 Task: Create a section Dash & Smash and in the section, add a milestone Platform Integration in the project VantageTech.
Action: Mouse moved to (60, 360)
Screenshot: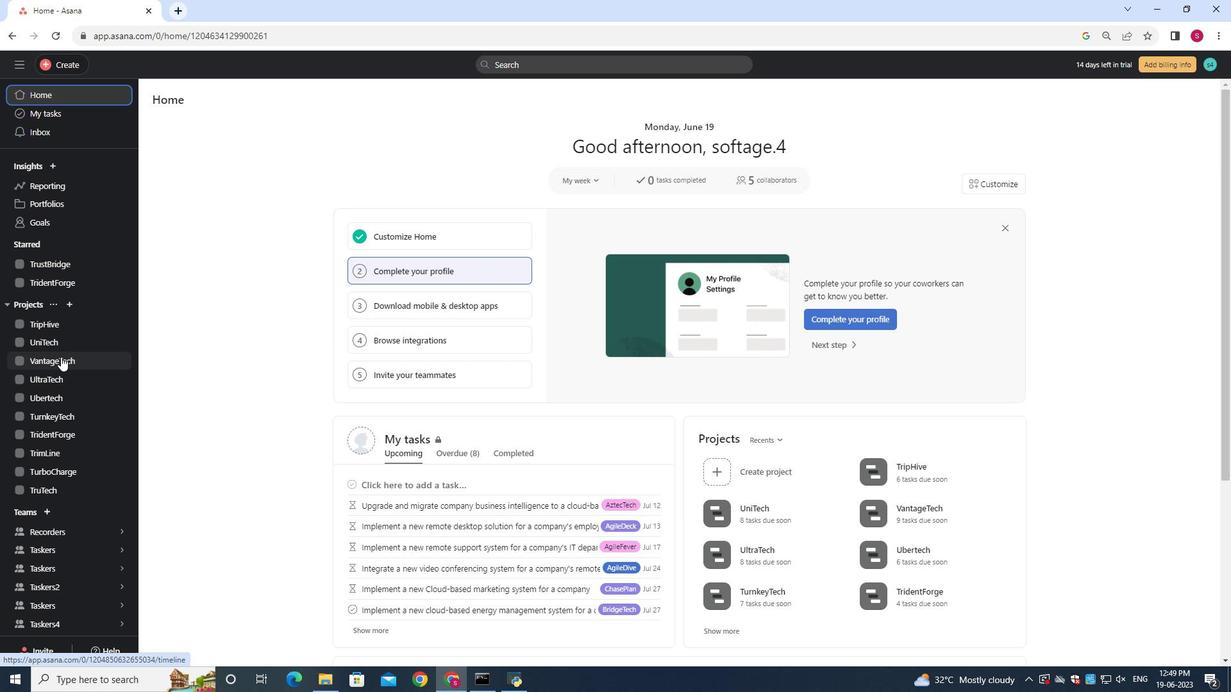
Action: Mouse pressed left at (60, 360)
Screenshot: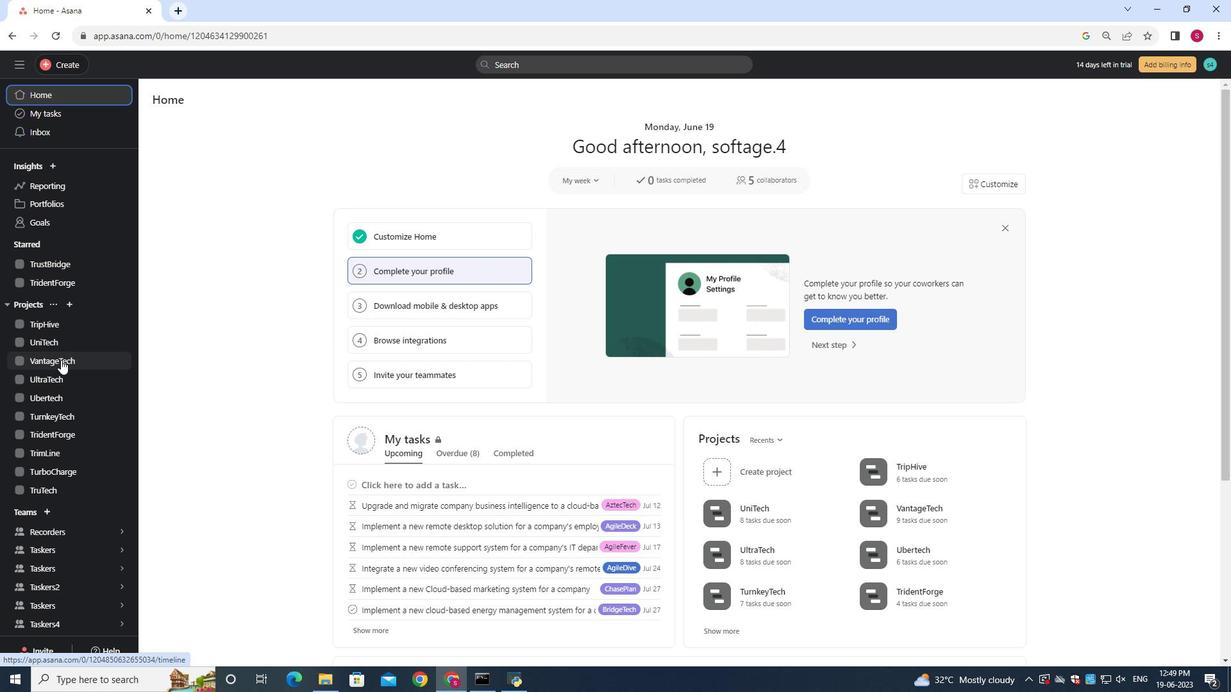 
Action: Mouse moved to (202, 151)
Screenshot: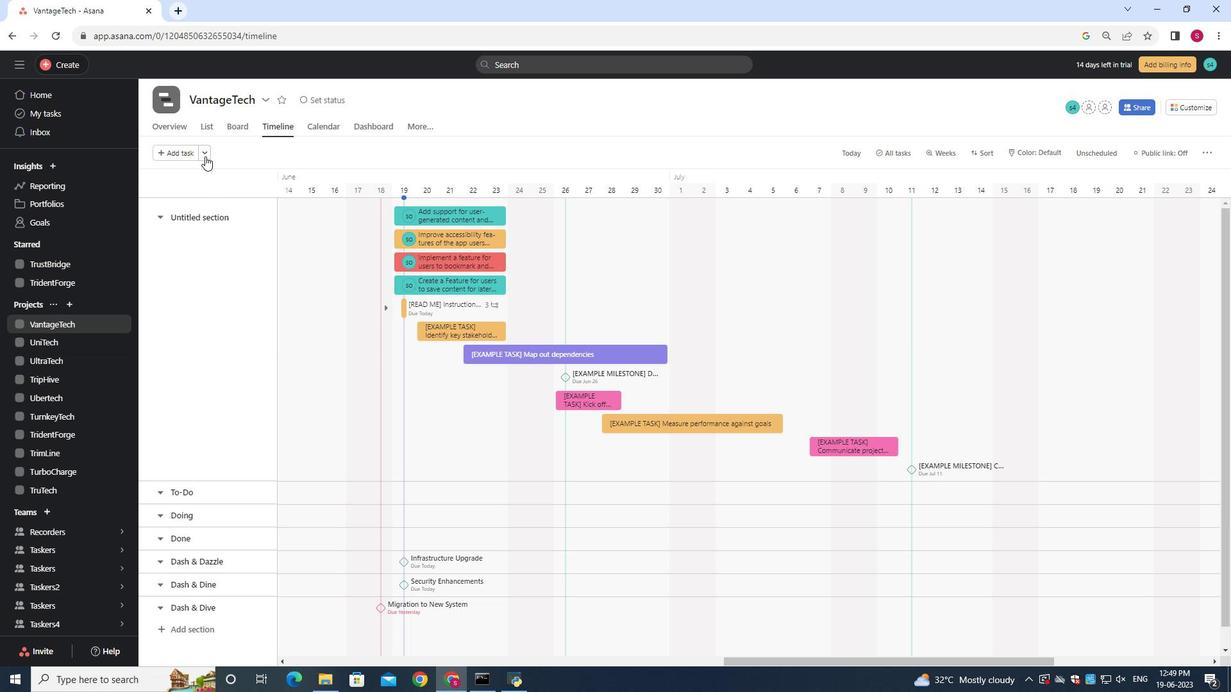 
Action: Mouse pressed left at (202, 151)
Screenshot: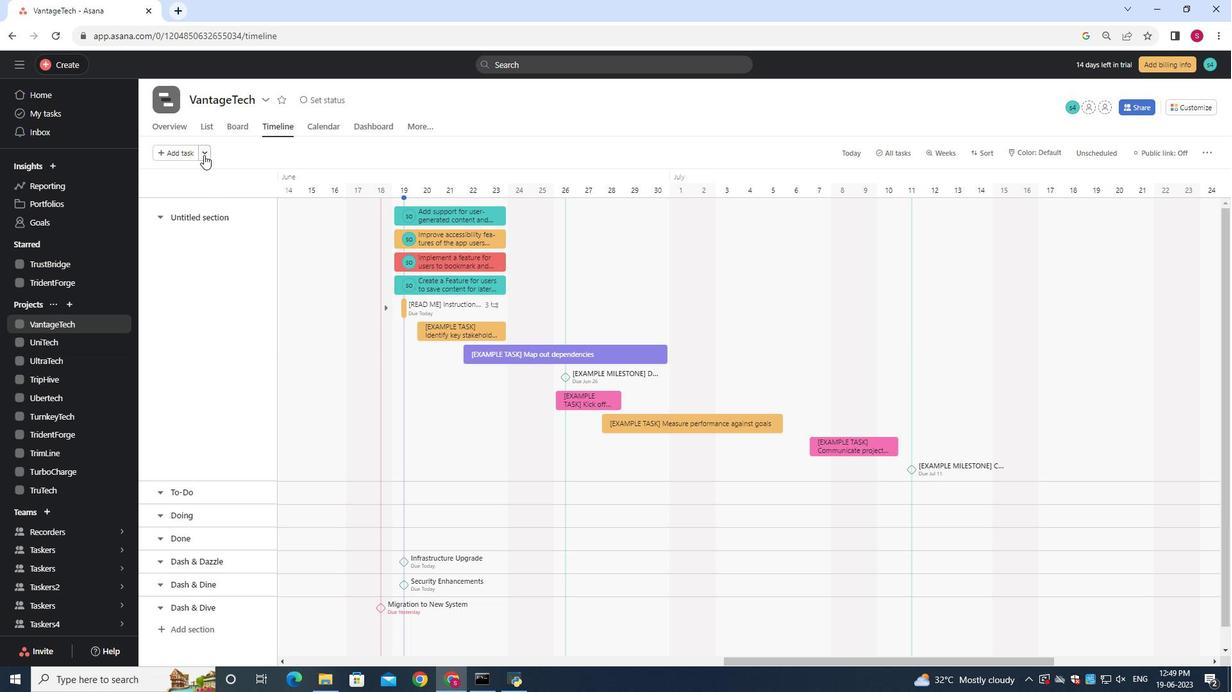 
Action: Mouse moved to (213, 171)
Screenshot: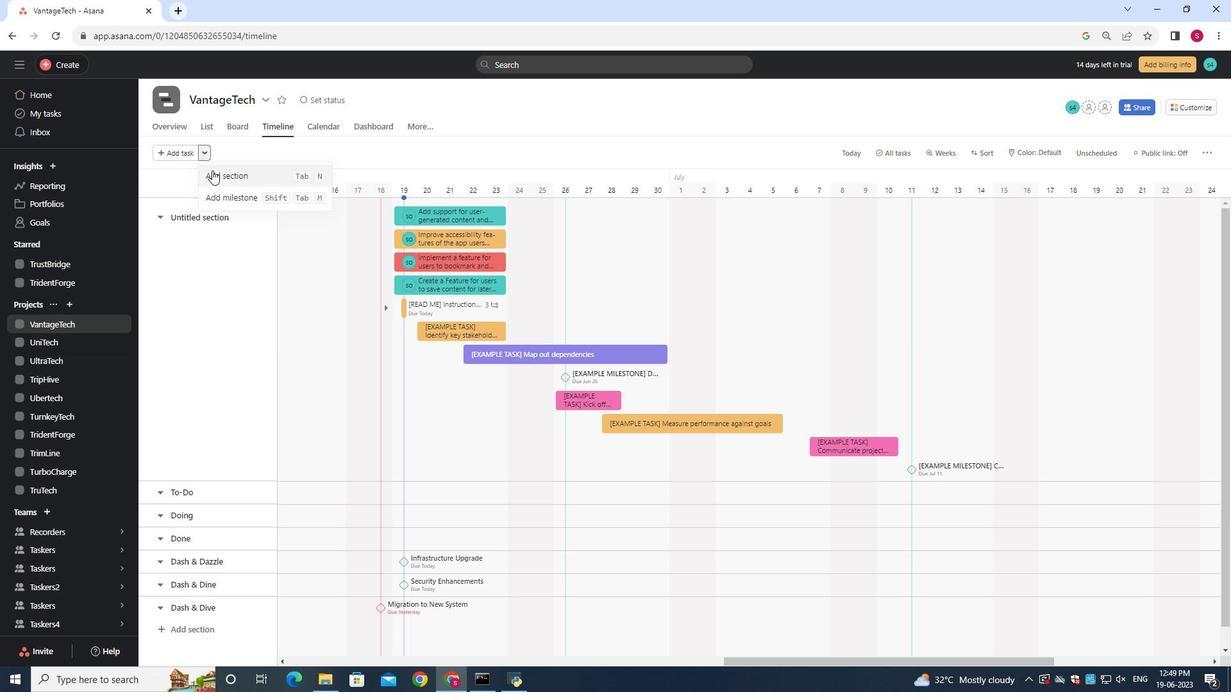
Action: Mouse pressed left at (213, 171)
Screenshot: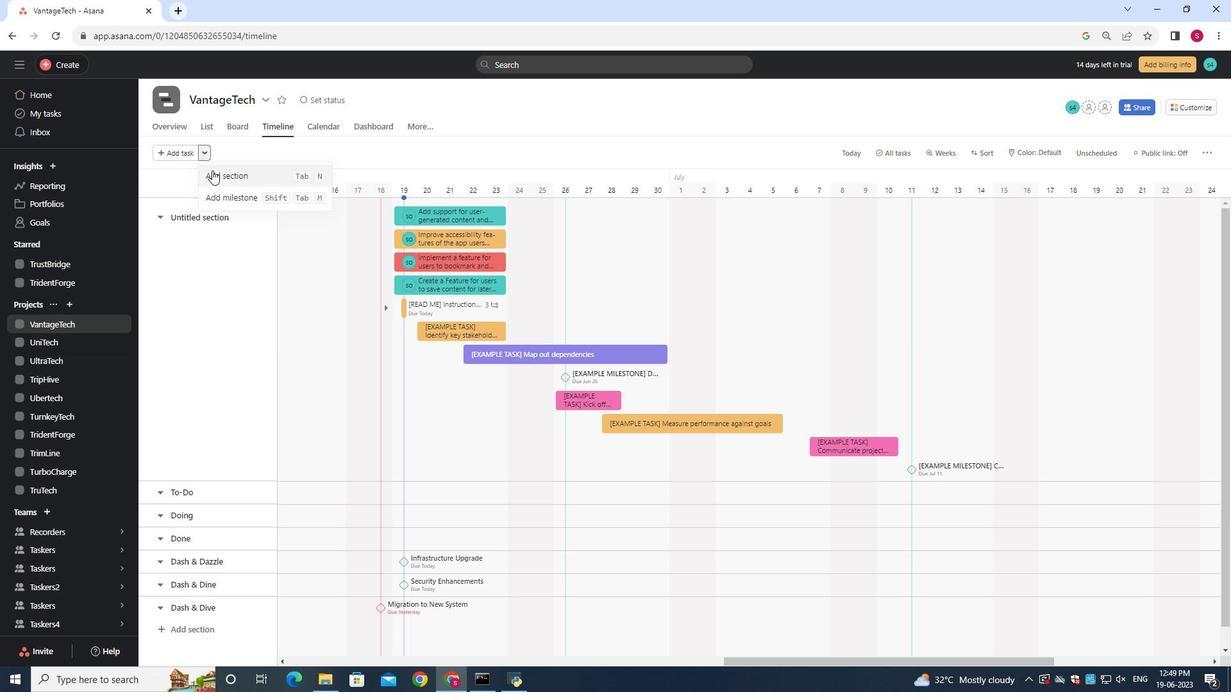 
Action: Mouse moved to (214, 171)
Screenshot: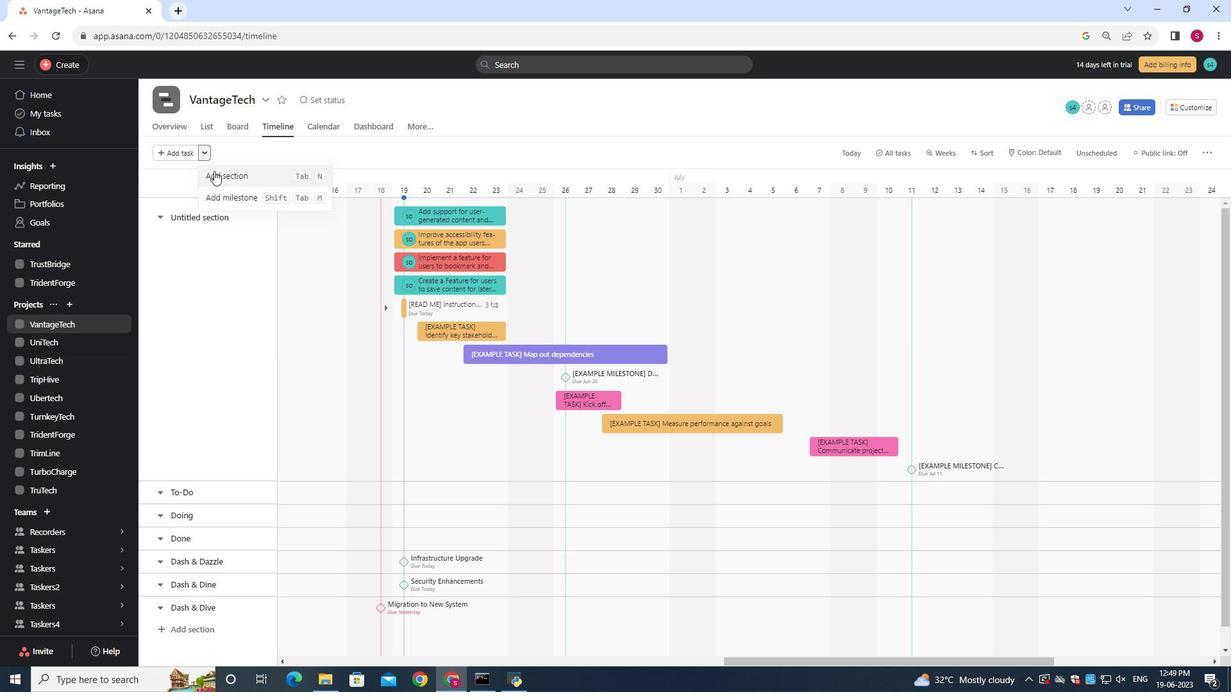 
Action: Key pressed <Key.shift>Dash<Key.shift><Key.space><Key.shift>&<Key.shift><Key.shift><Key.space><Key.shift>Smash
Screenshot: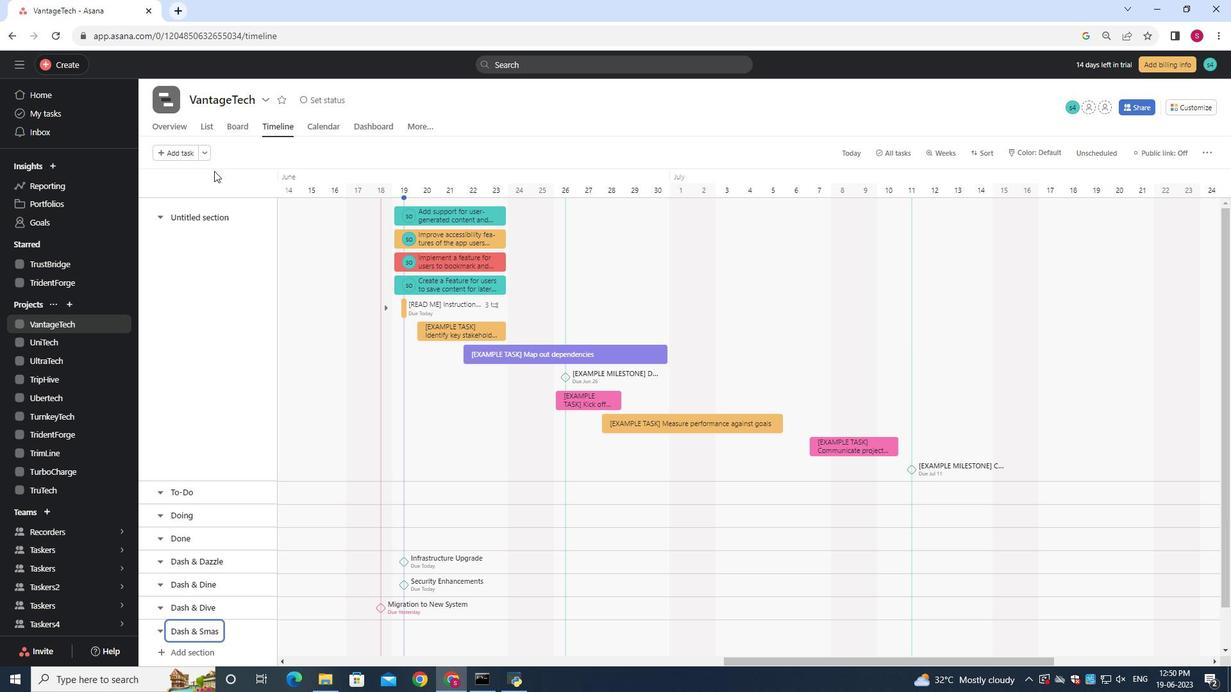 
Action: Mouse moved to (304, 630)
Screenshot: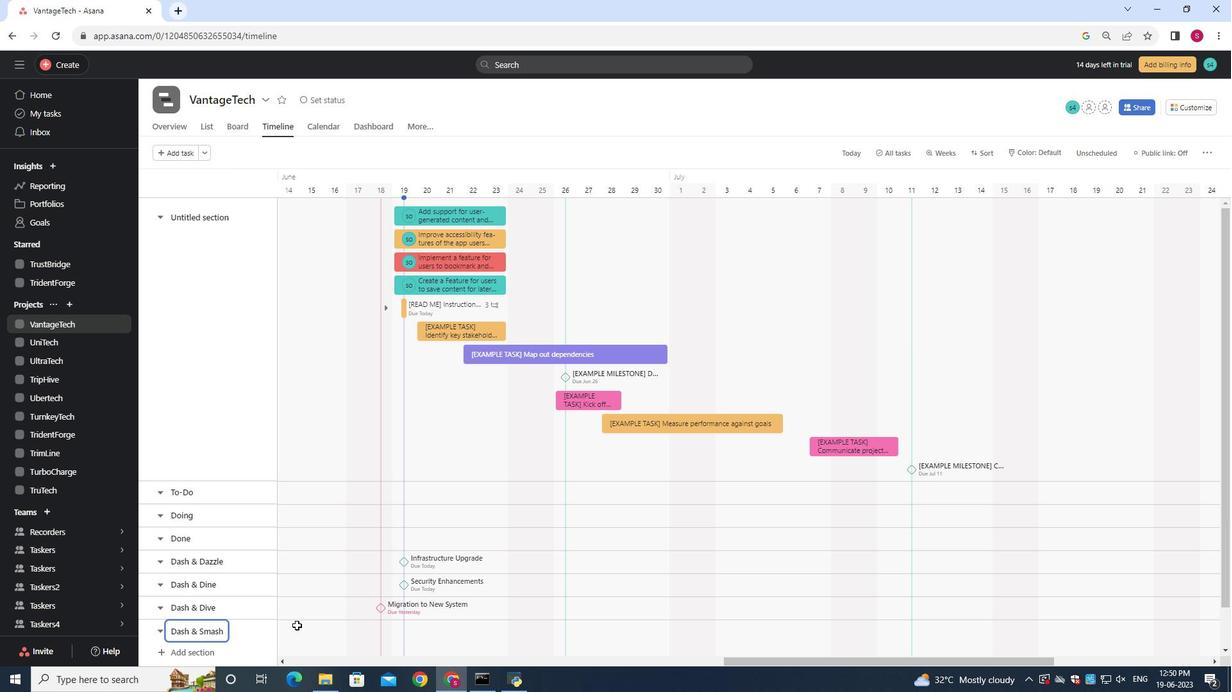 
Action: Mouse pressed left at (304, 630)
Screenshot: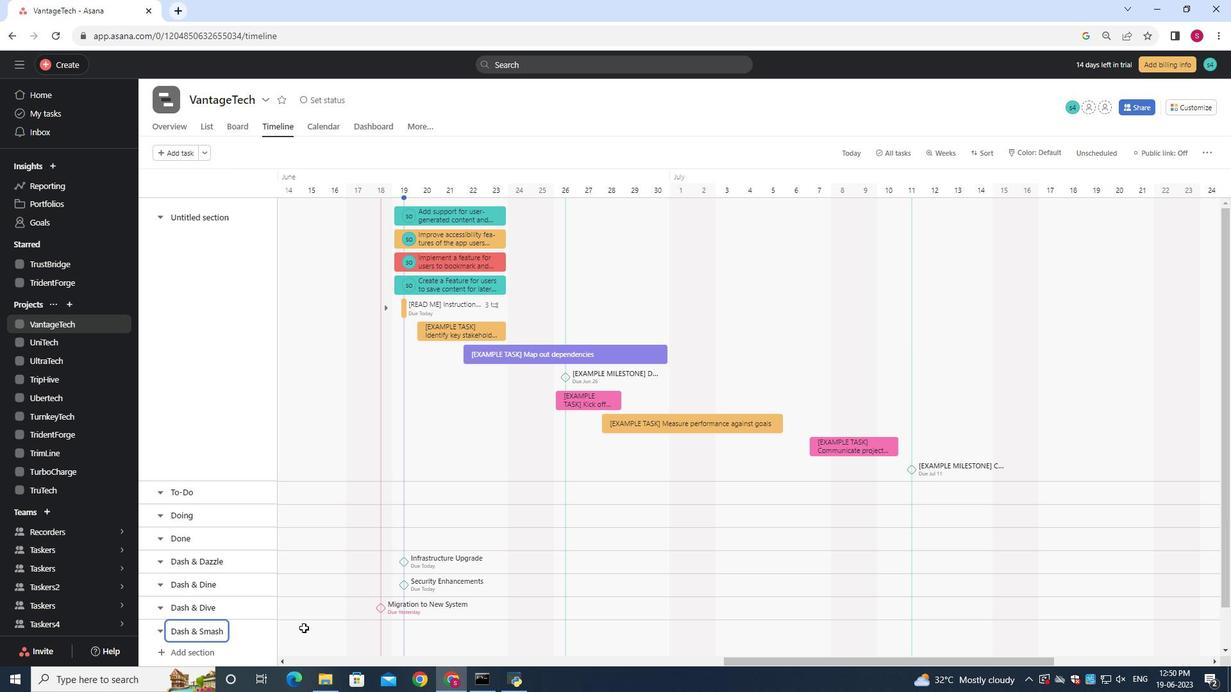 
Action: Mouse moved to (304, 630)
Screenshot: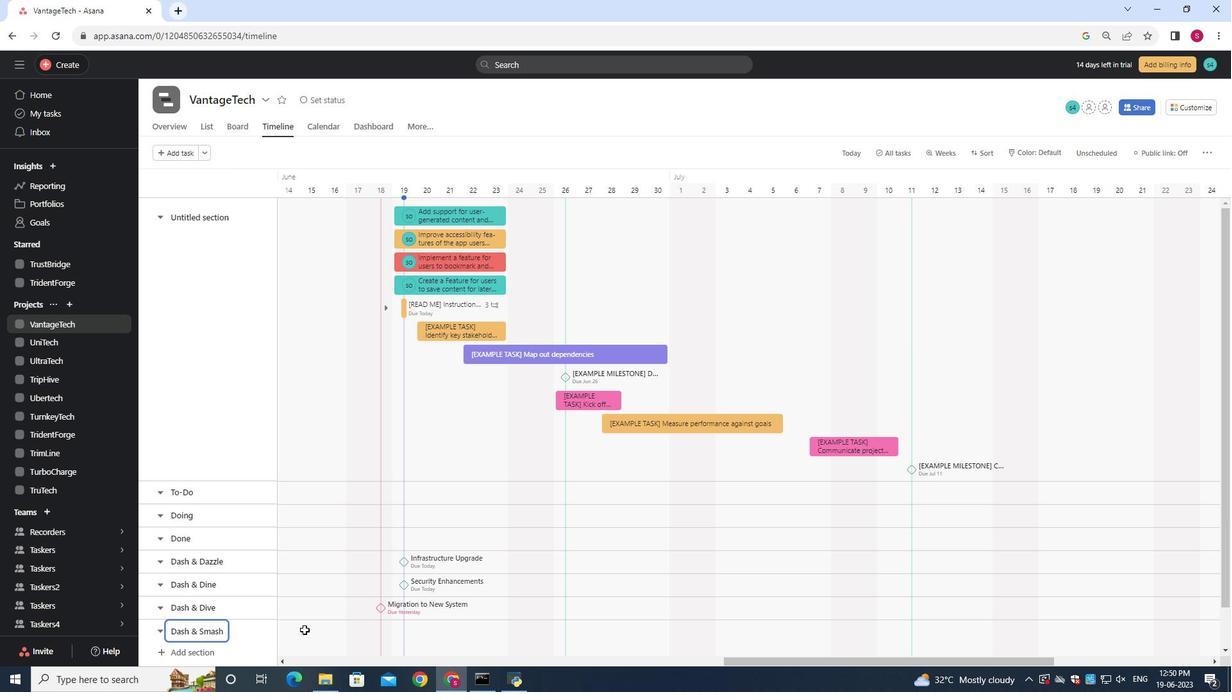 
Action: Key pressed <Key.shift><Key.shift><Key.shift><Key.shift><Key.shift><Key.shift><Key.shift><Key.shift><Key.shift><Key.shift><Key.shift><Key.shift><Key.shift><Key.shift><Key.shift><Key.shift><Key.shift><Key.shift><Key.shift><Key.shift><Key.shift><Key.shift><Key.shift><Key.shift><Key.shift><Key.shift><Key.shift><Key.shift><Key.shift><Key.shift><Key.shift><Key.shift><Key.shift><Key.shift><Key.shift><Key.shift><Key.shift><Key.shift><Key.shift><Key.shift><Key.shift><Key.shift><Key.shift><Key.shift><Key.shift><Key.shift><Key.shift><Key.shift><Key.shift><Key.shift>Platform<Key.space><Key.shift>Integration<Key.space>
Screenshot: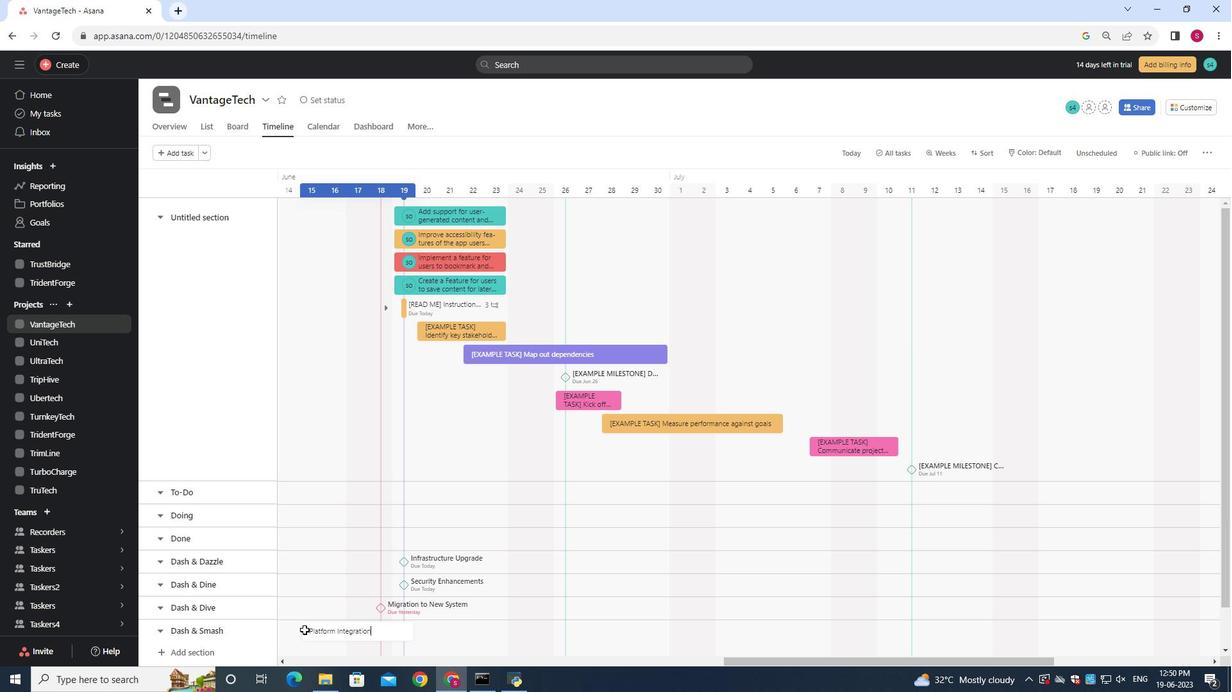 
Action: Mouse moved to (338, 635)
Screenshot: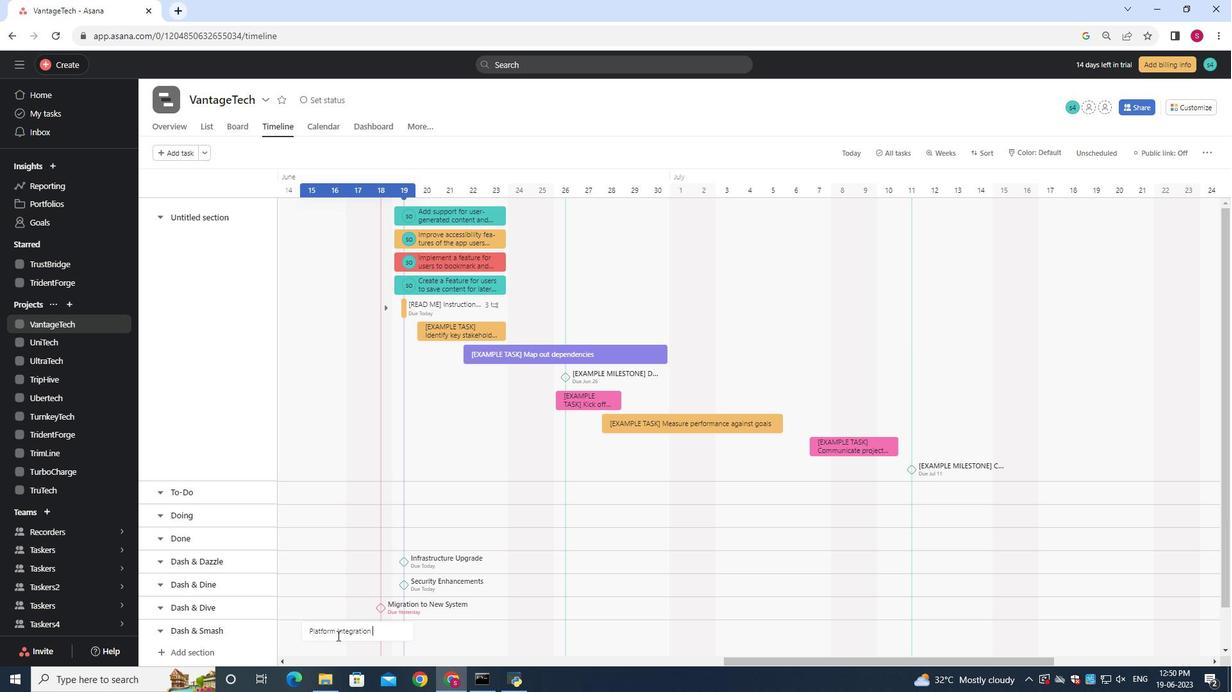 
Action: Mouse pressed right at (338, 635)
Screenshot: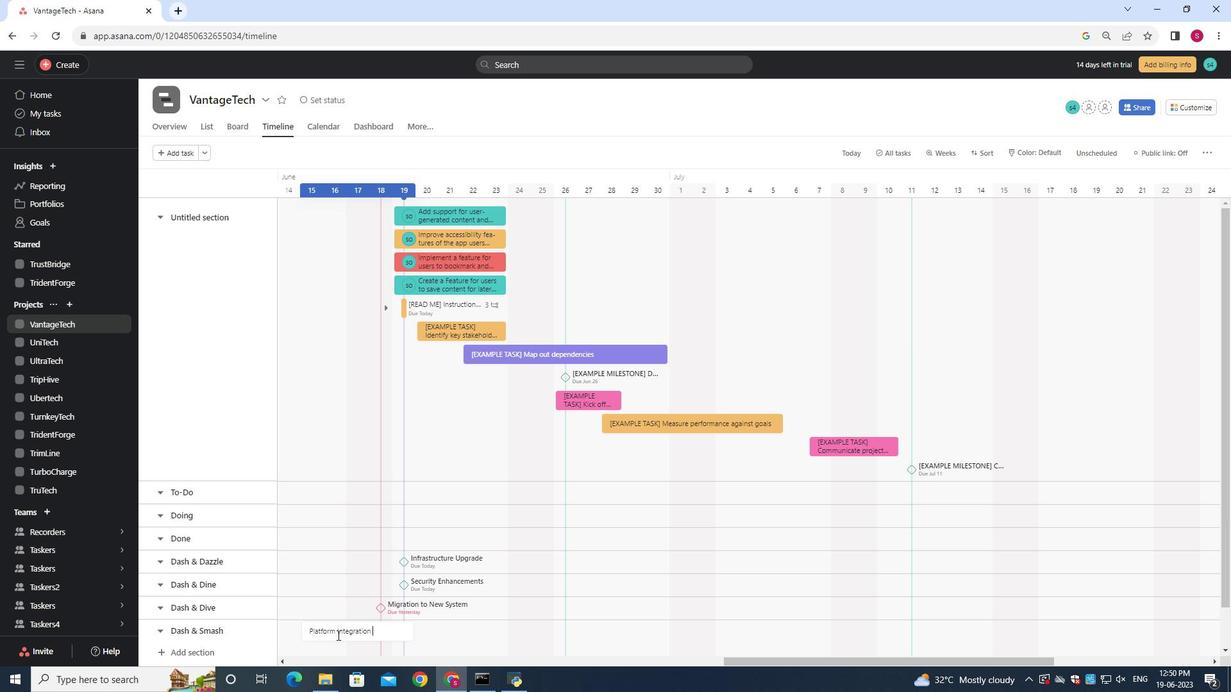 
Action: Mouse moved to (386, 576)
Screenshot: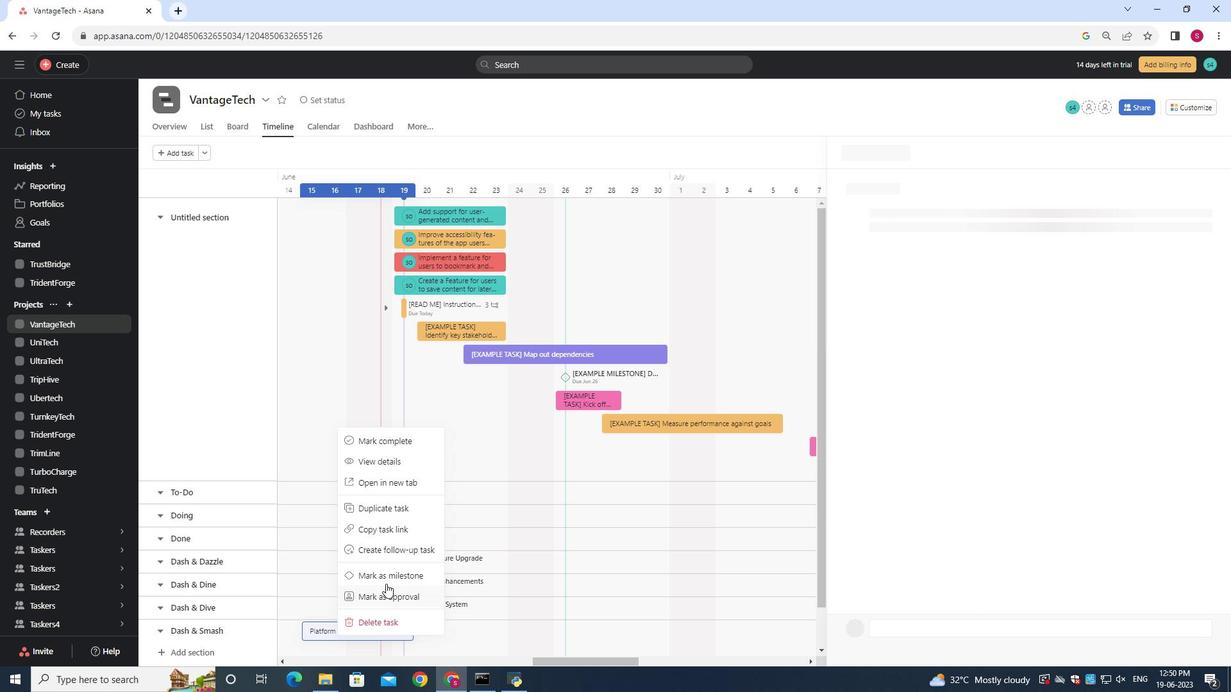 
Action: Mouse pressed left at (386, 576)
Screenshot: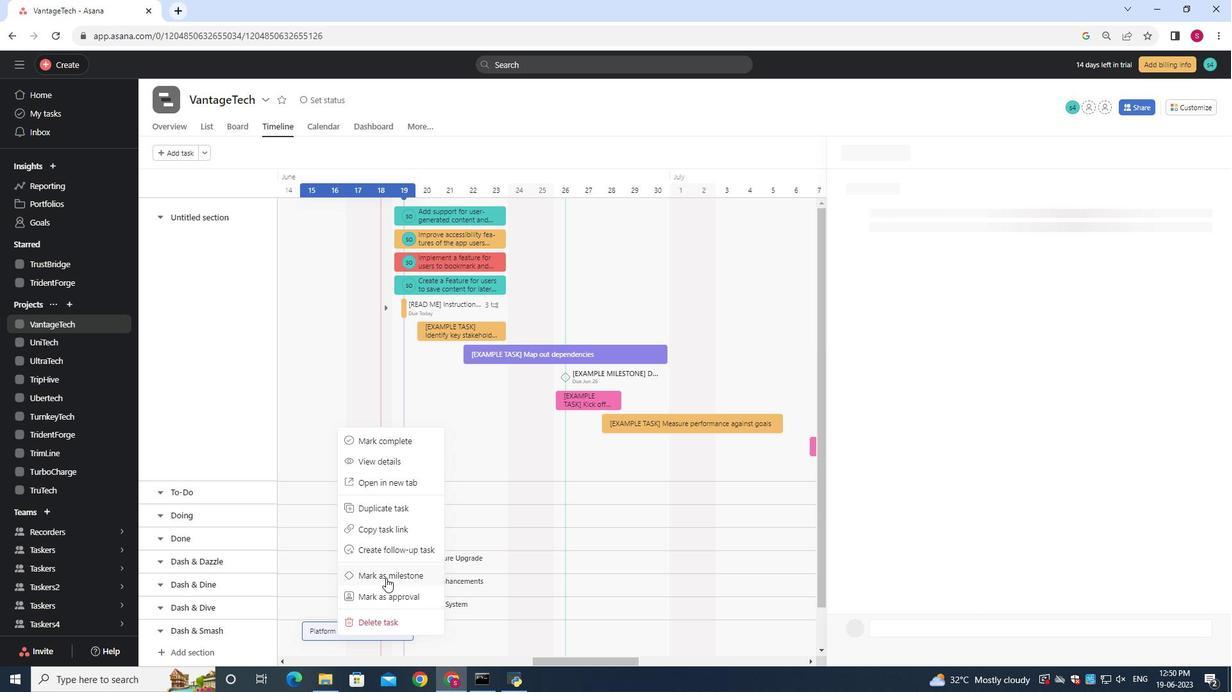 
Action: Mouse moved to (386, 576)
Screenshot: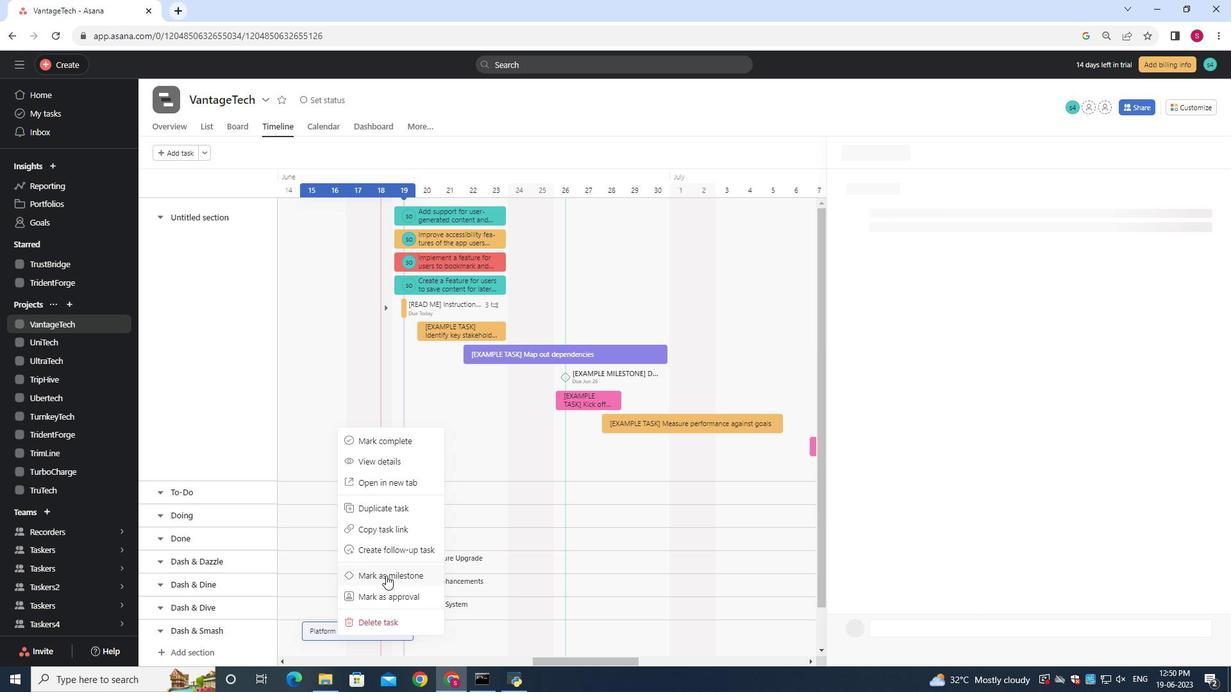 
